 Task: Filter all the trusted URLs for redirects
Action: Mouse moved to (217, 200)
Screenshot: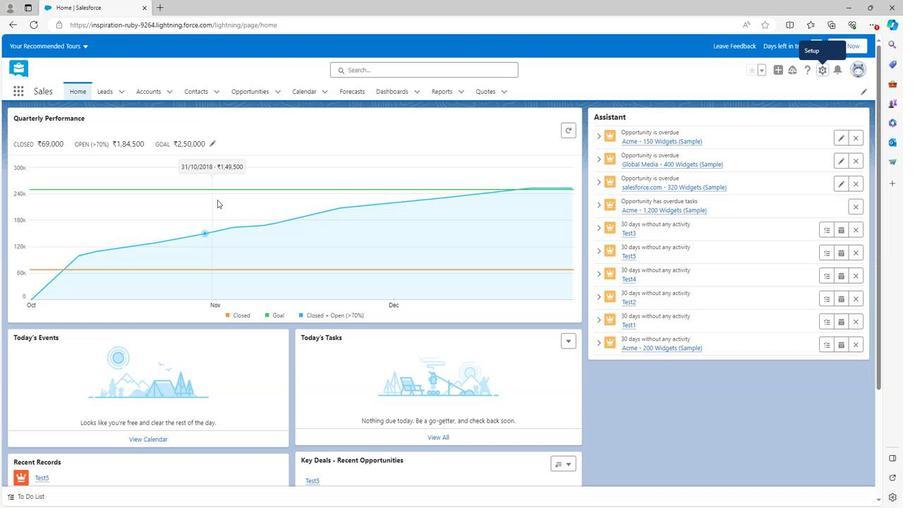 
Action: Mouse scrolled (217, 200) with delta (0, 0)
Screenshot: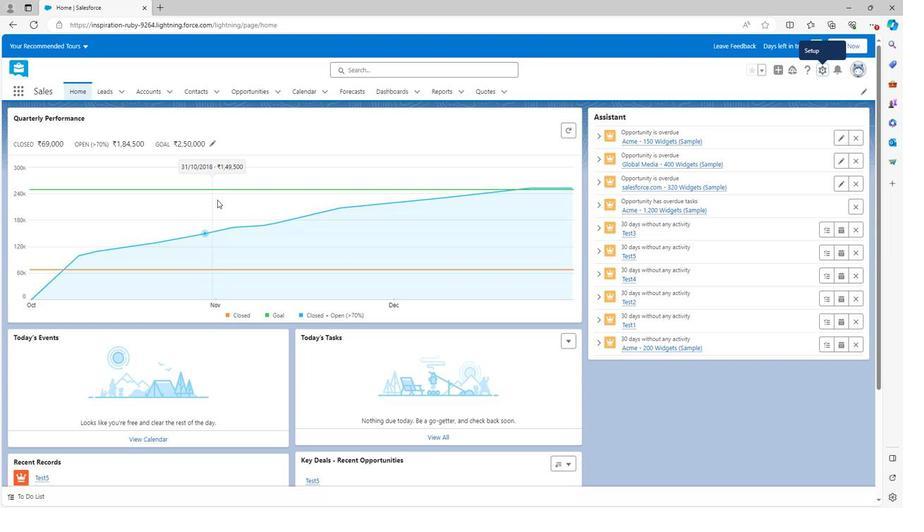 
Action: Mouse moved to (217, 200)
Screenshot: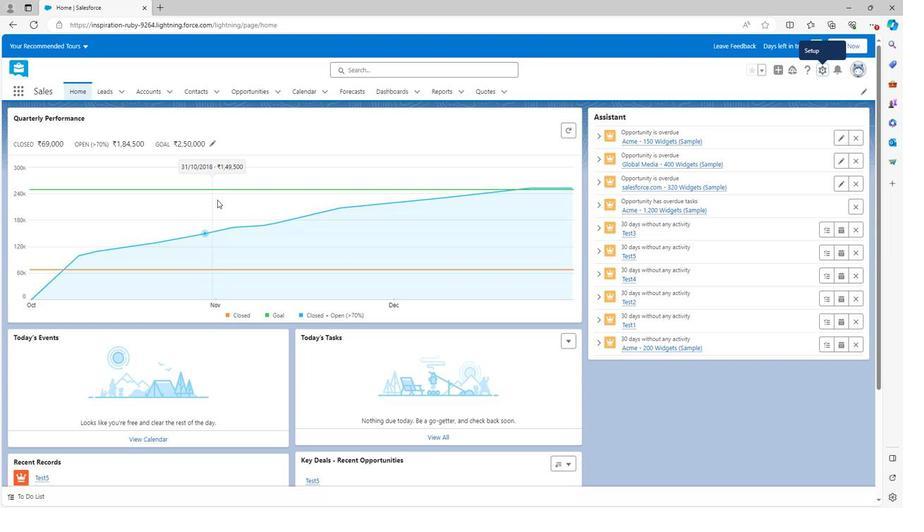 
Action: Mouse scrolled (217, 200) with delta (0, 0)
Screenshot: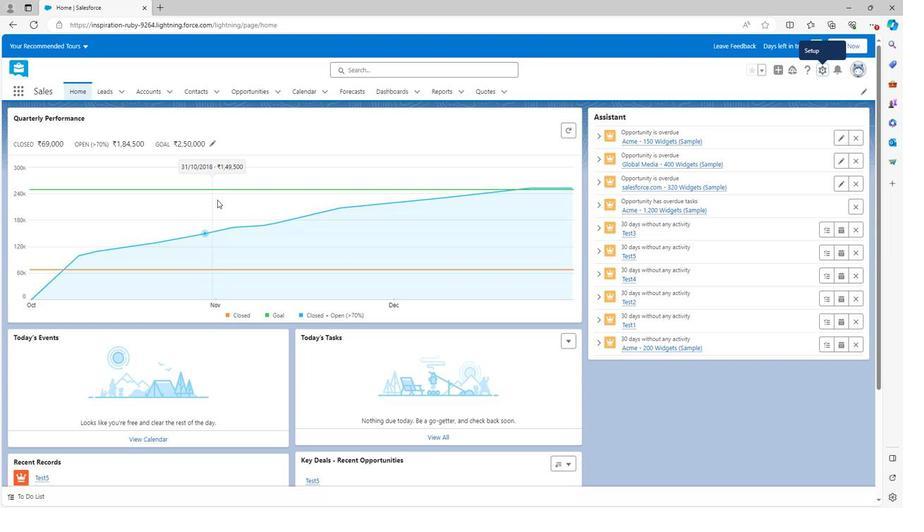 
Action: Mouse moved to (217, 201)
Screenshot: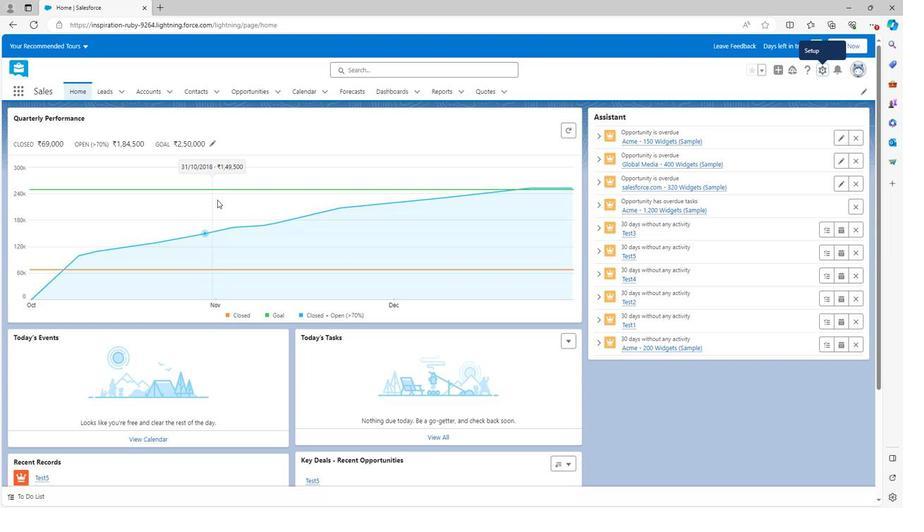 
Action: Mouse scrolled (217, 200) with delta (0, 0)
Screenshot: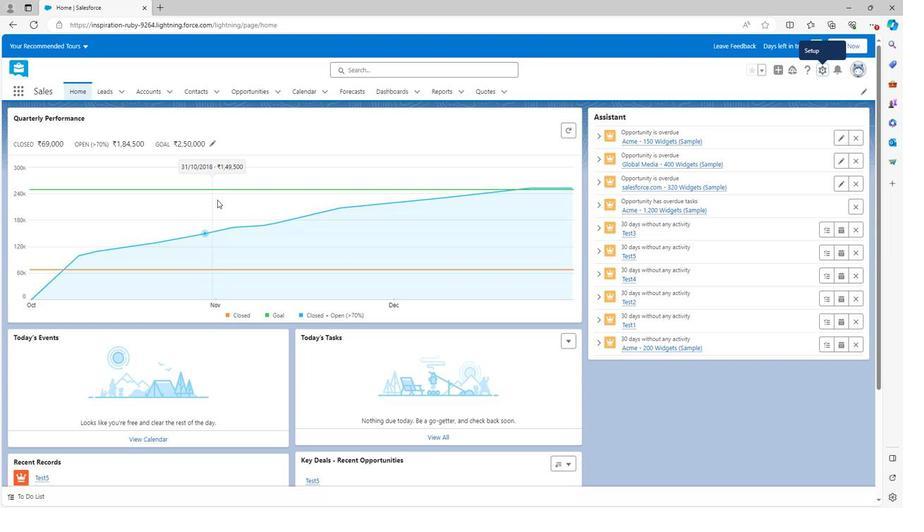 
Action: Mouse scrolled (217, 201) with delta (0, 0)
Screenshot: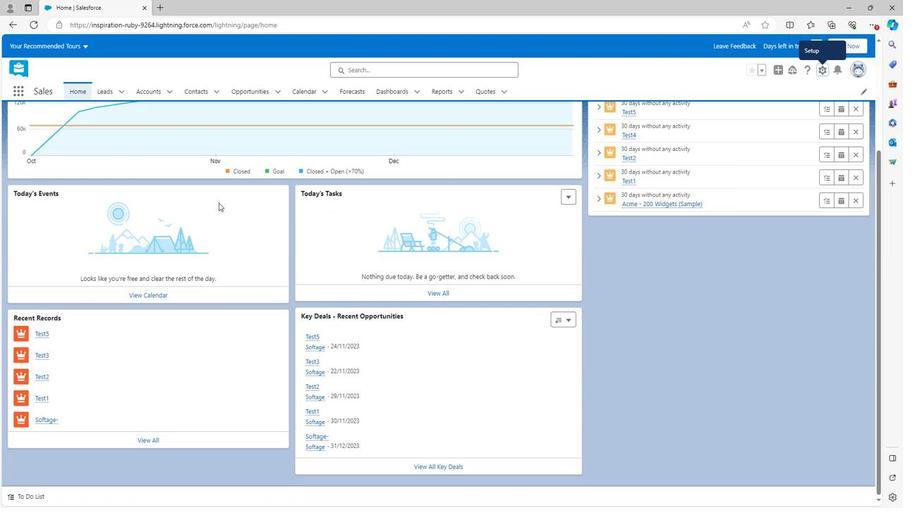 
Action: Mouse scrolled (217, 201) with delta (0, 0)
Screenshot: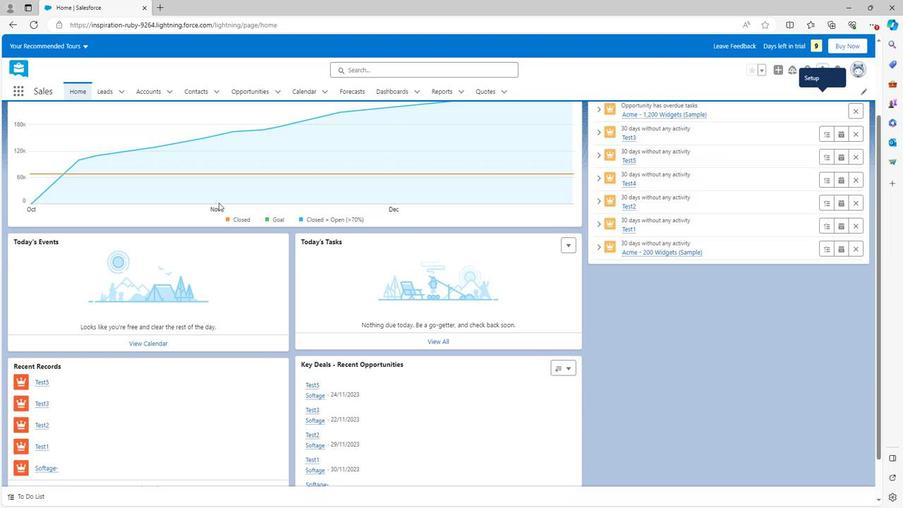 
Action: Mouse scrolled (217, 201) with delta (0, 0)
Screenshot: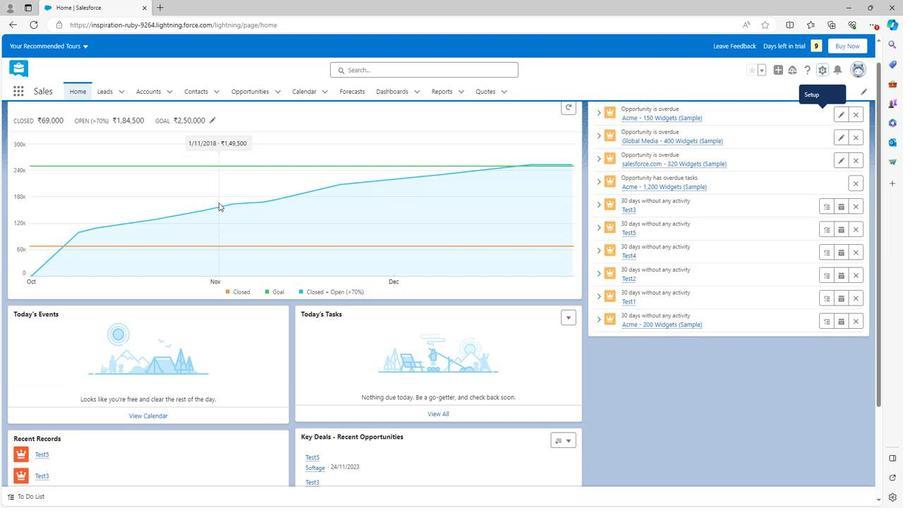 
Action: Mouse scrolled (217, 201) with delta (0, 0)
Screenshot: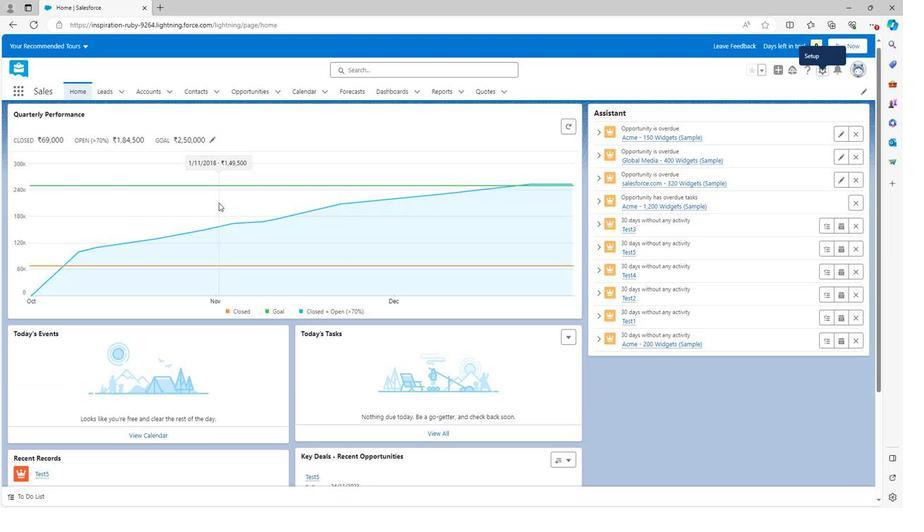 
Action: Mouse moved to (822, 71)
Screenshot: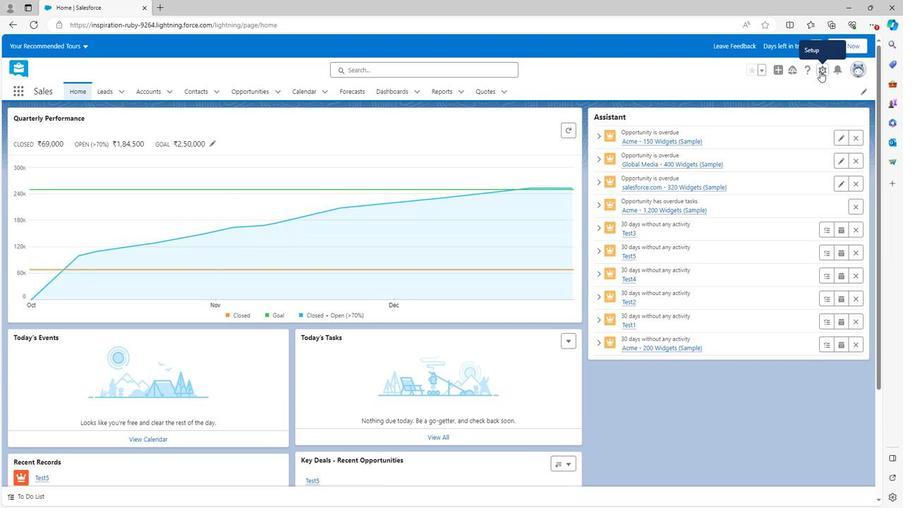 
Action: Mouse pressed left at (822, 71)
Screenshot: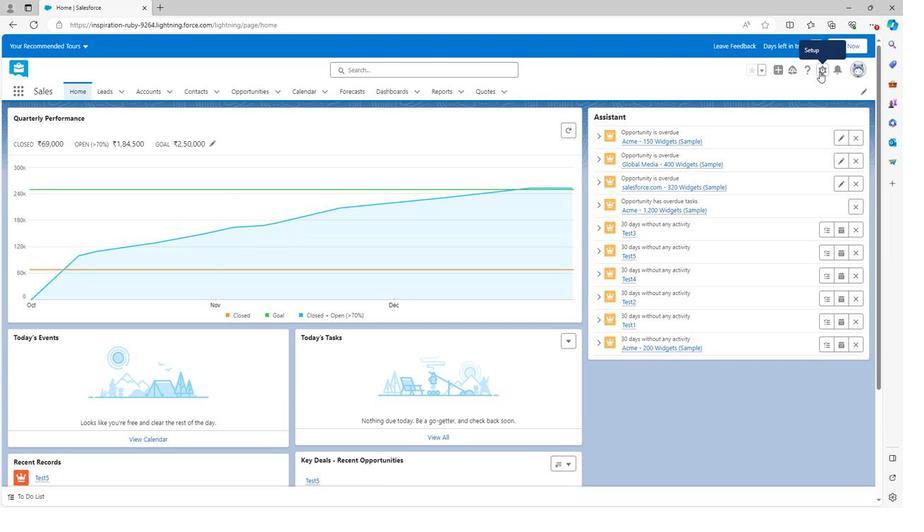 
Action: Mouse moved to (794, 93)
Screenshot: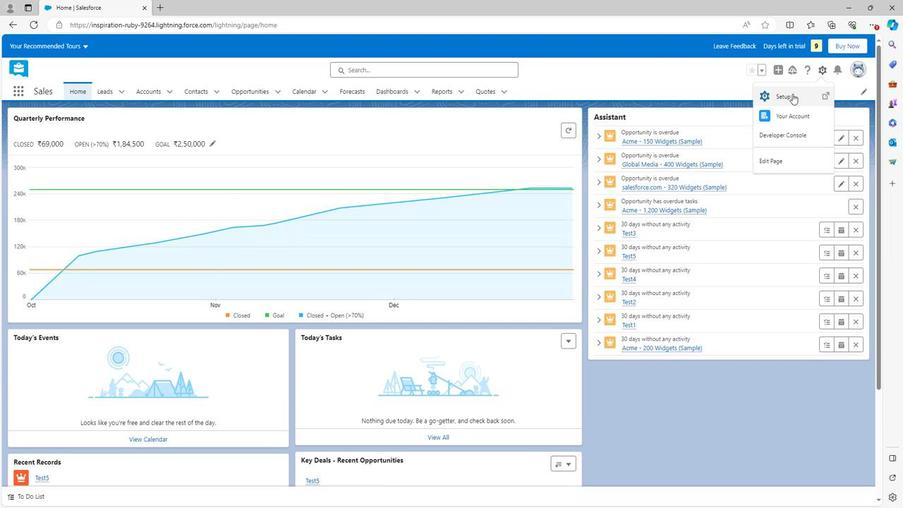 
Action: Mouse pressed left at (794, 93)
Screenshot: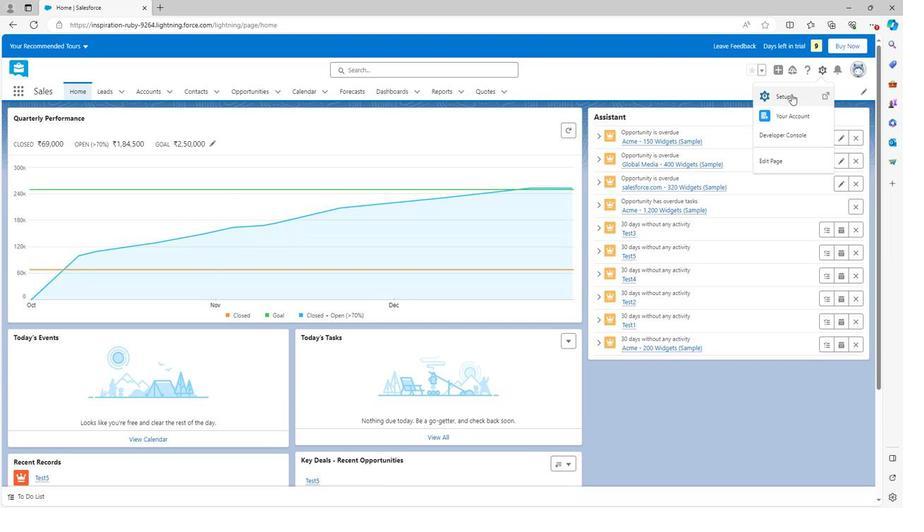
Action: Mouse moved to (74, 322)
Screenshot: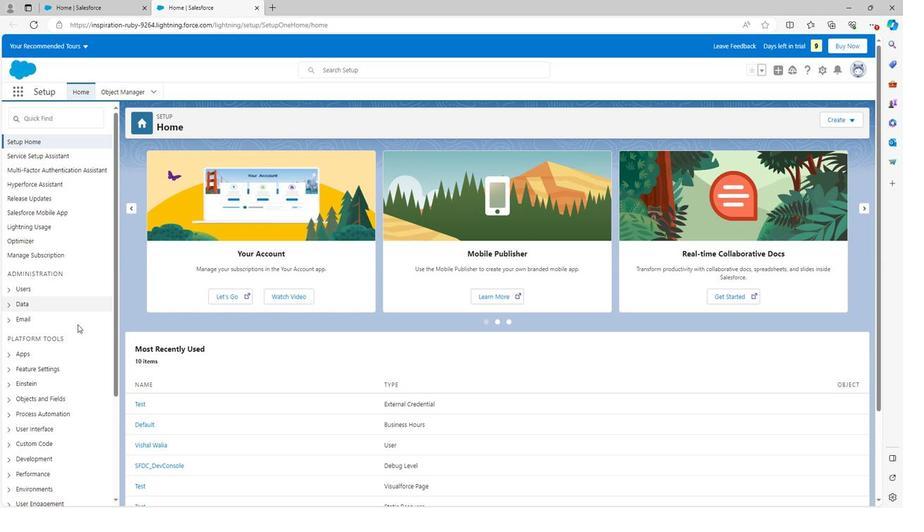 
Action: Mouse scrolled (74, 321) with delta (0, 0)
Screenshot: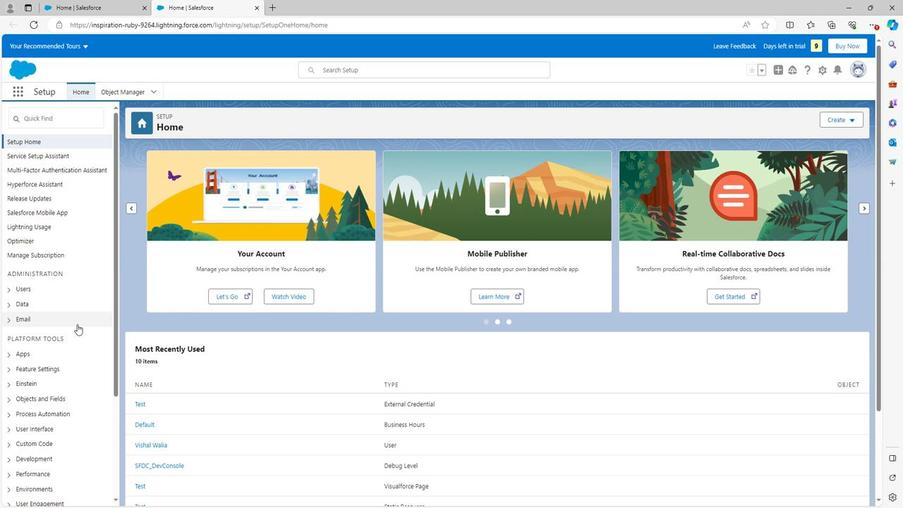 
Action: Mouse scrolled (74, 321) with delta (0, 0)
Screenshot: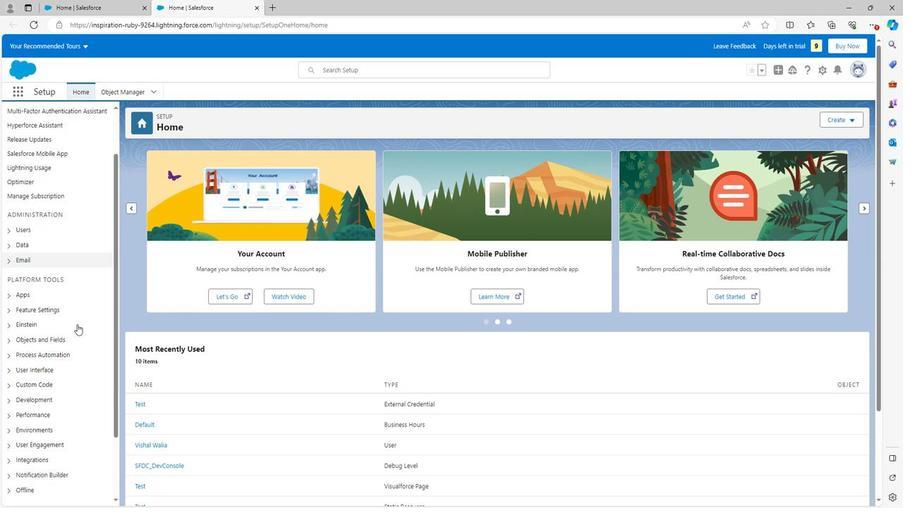 
Action: Mouse scrolled (74, 321) with delta (0, 0)
Screenshot: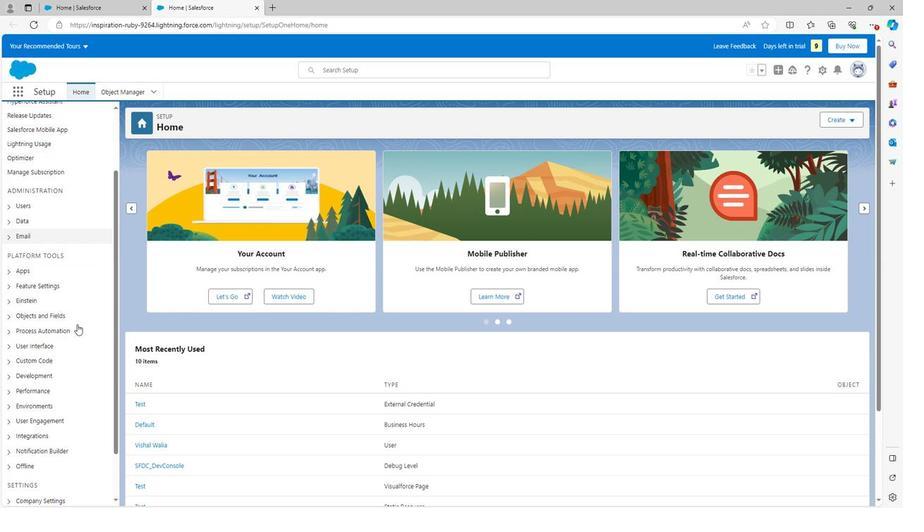 
Action: Mouse scrolled (74, 321) with delta (0, 0)
Screenshot: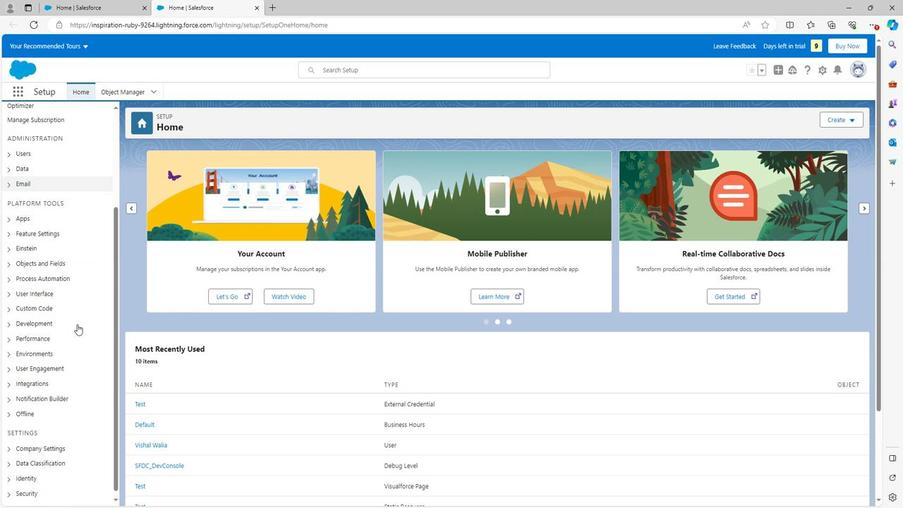 
Action: Mouse moved to (2, 486)
Screenshot: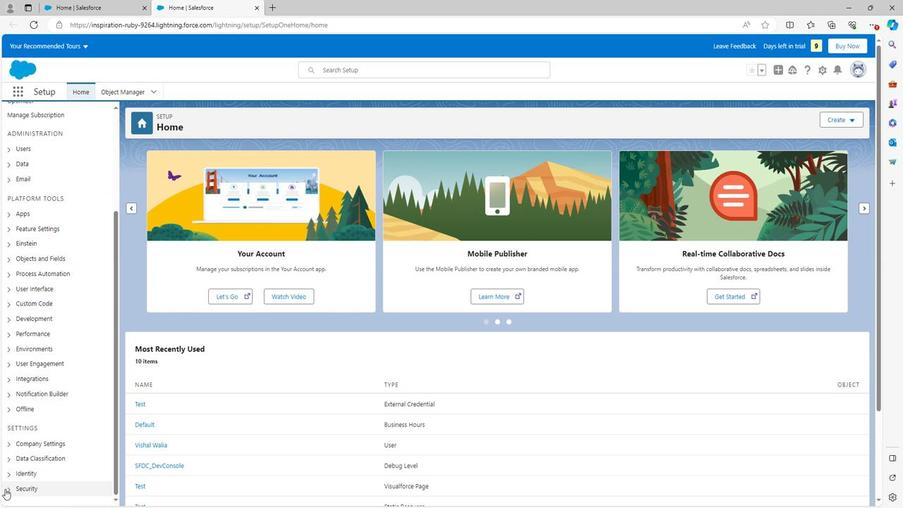 
Action: Mouse pressed left at (2, 486)
Screenshot: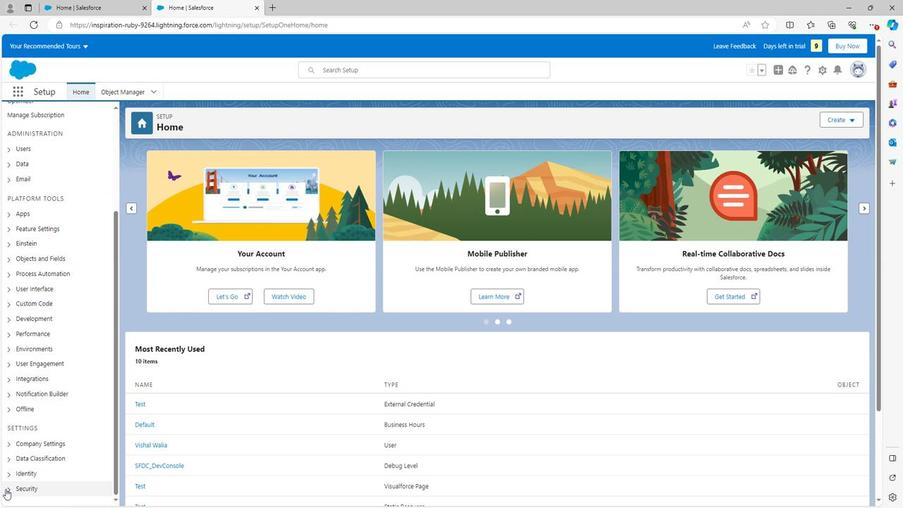 
Action: Mouse moved to (3, 484)
Screenshot: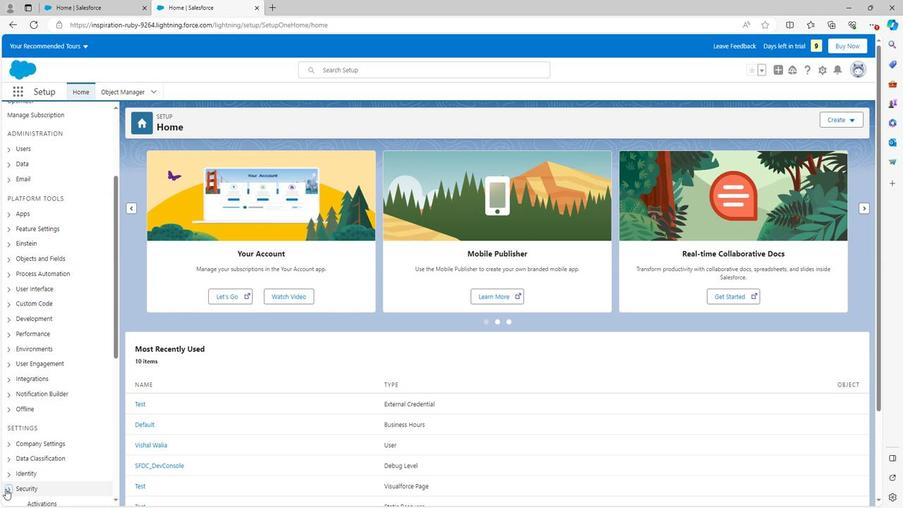 
Action: Mouse scrolled (3, 484) with delta (0, 0)
Screenshot: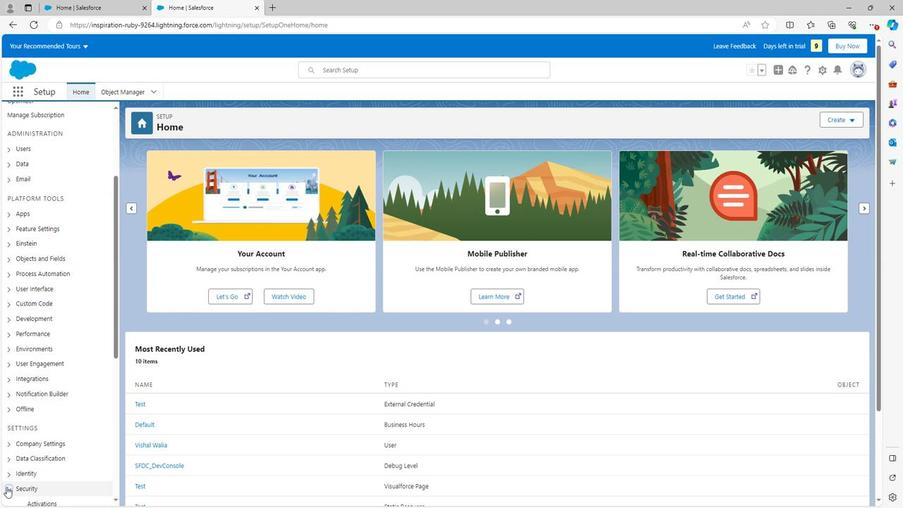 
Action: Mouse scrolled (3, 484) with delta (0, 0)
Screenshot: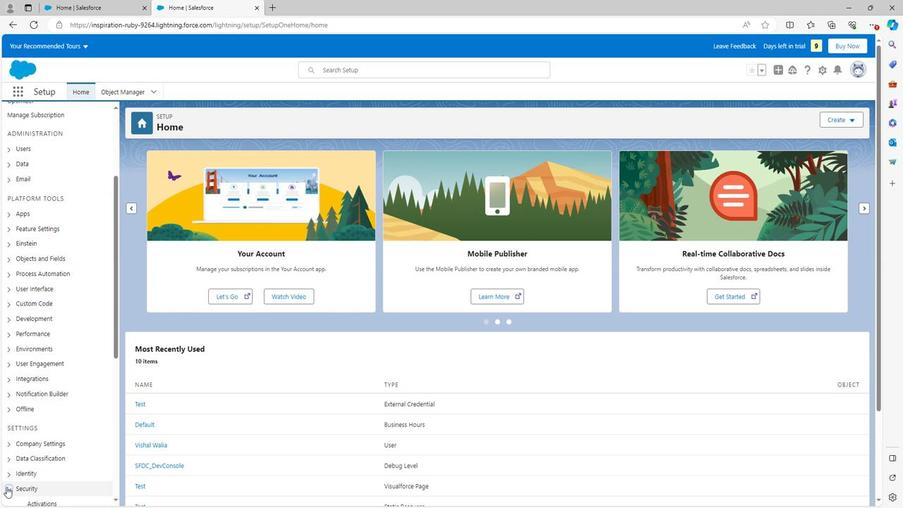 
Action: Mouse scrolled (3, 484) with delta (0, 0)
Screenshot: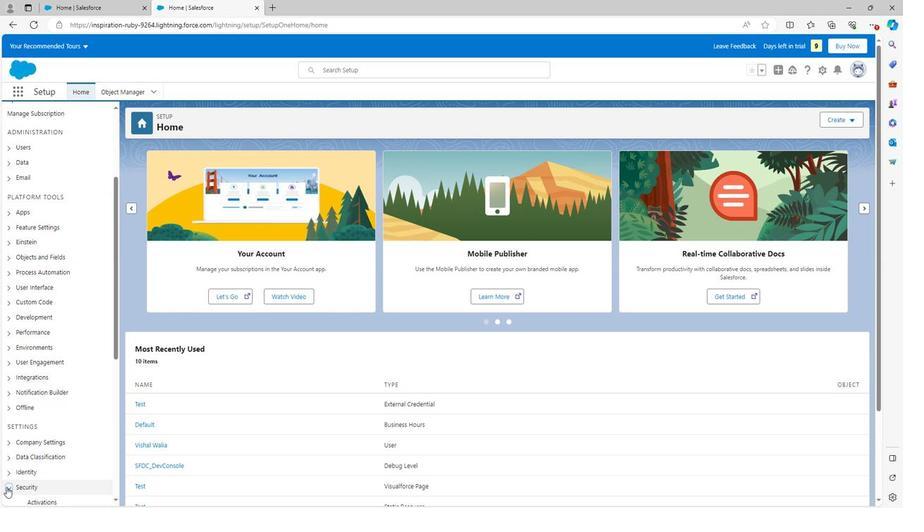 
Action: Mouse scrolled (3, 484) with delta (0, 0)
Screenshot: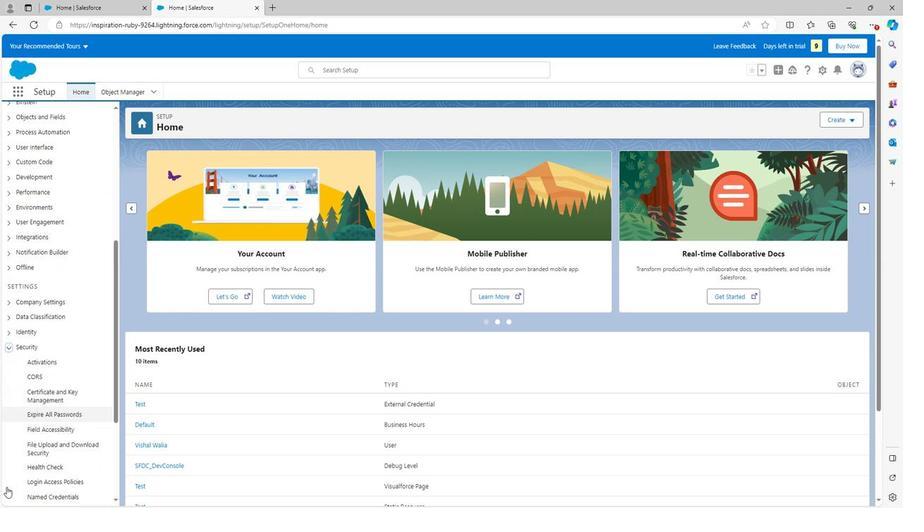 
Action: Mouse scrolled (3, 484) with delta (0, 0)
Screenshot: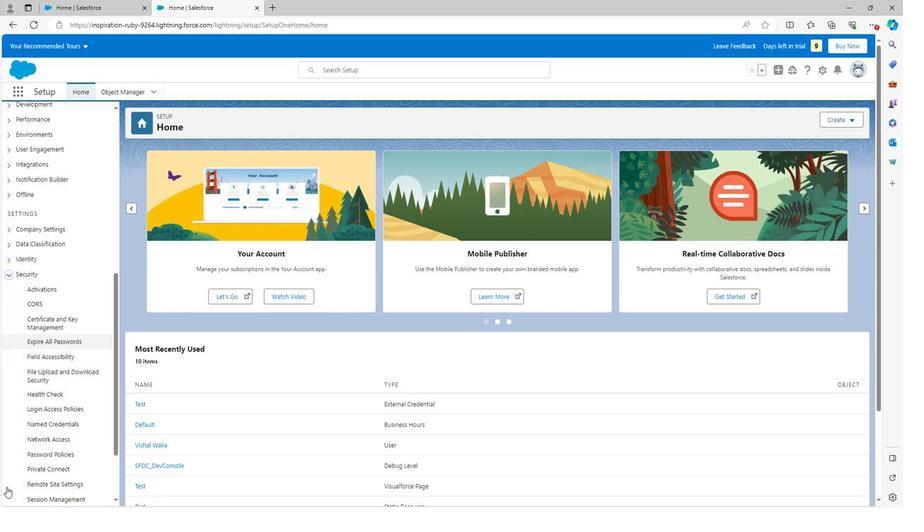 
Action: Mouse scrolled (3, 484) with delta (0, 0)
Screenshot: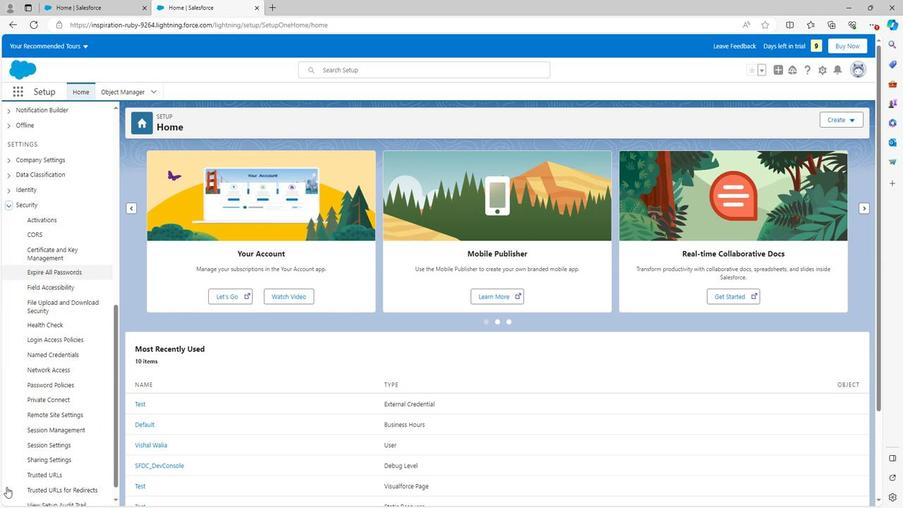 
Action: Mouse moved to (4, 484)
Screenshot: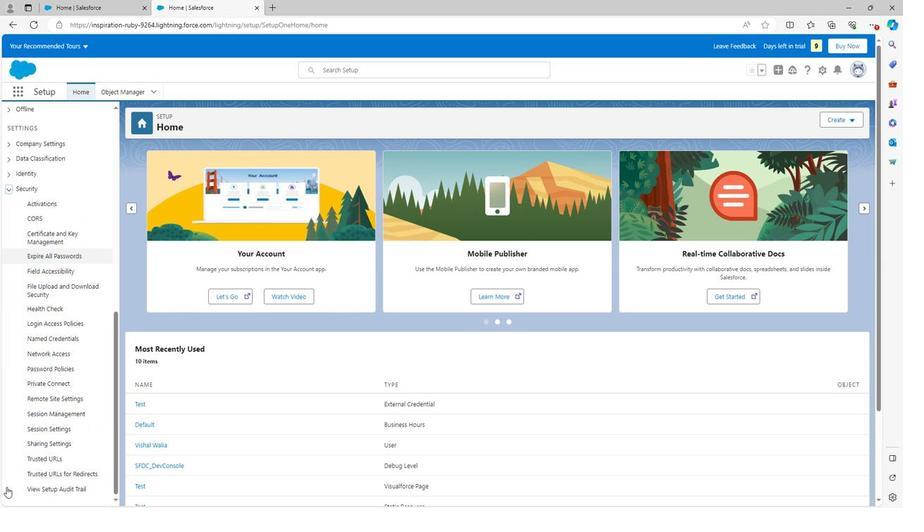 
Action: Mouse scrolled (4, 484) with delta (0, 0)
Screenshot: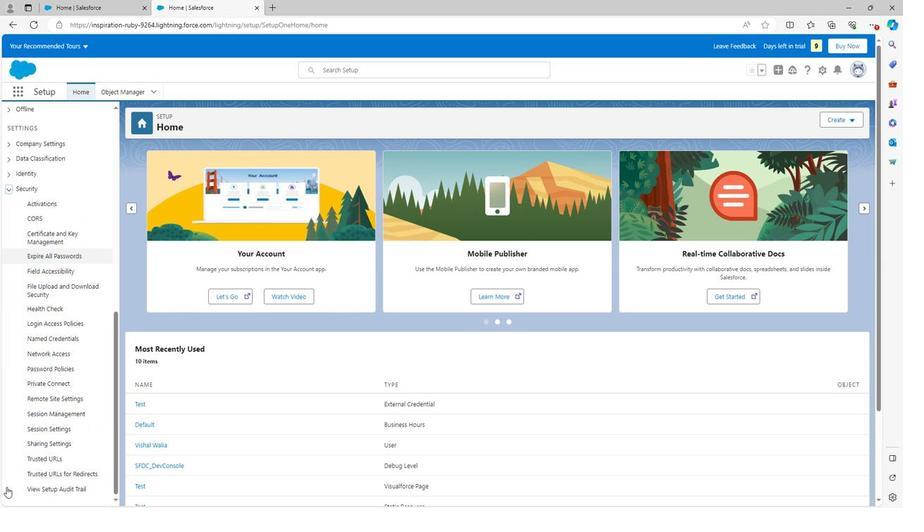 
Action: Mouse moved to (53, 468)
Screenshot: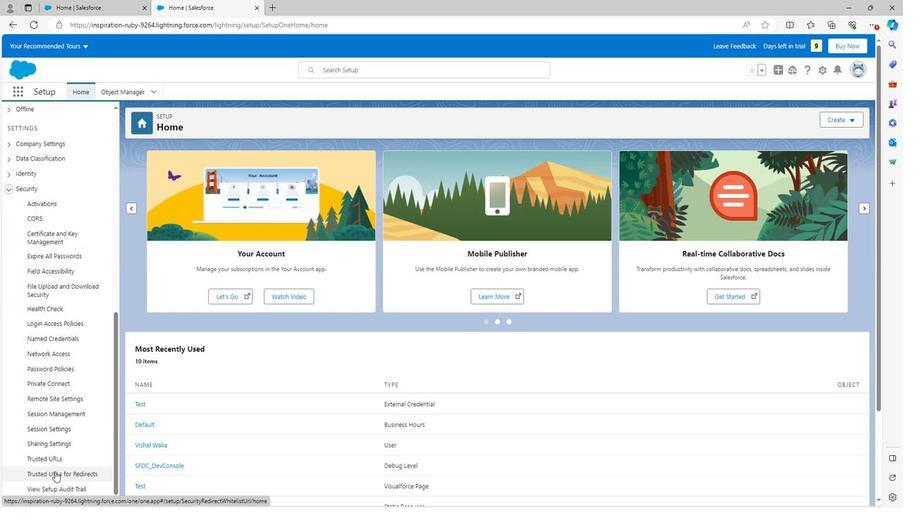 
Action: Mouse pressed left at (53, 468)
Screenshot: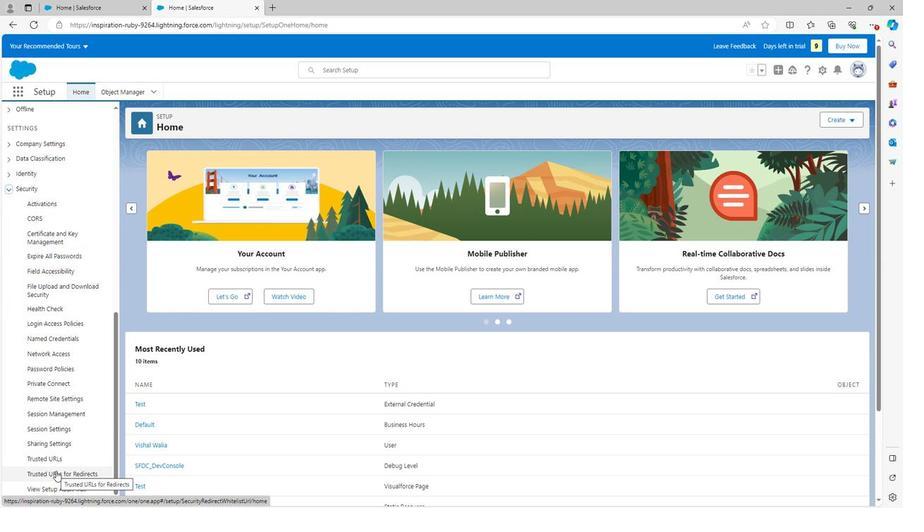 
Action: Mouse moved to (869, 272)
Screenshot: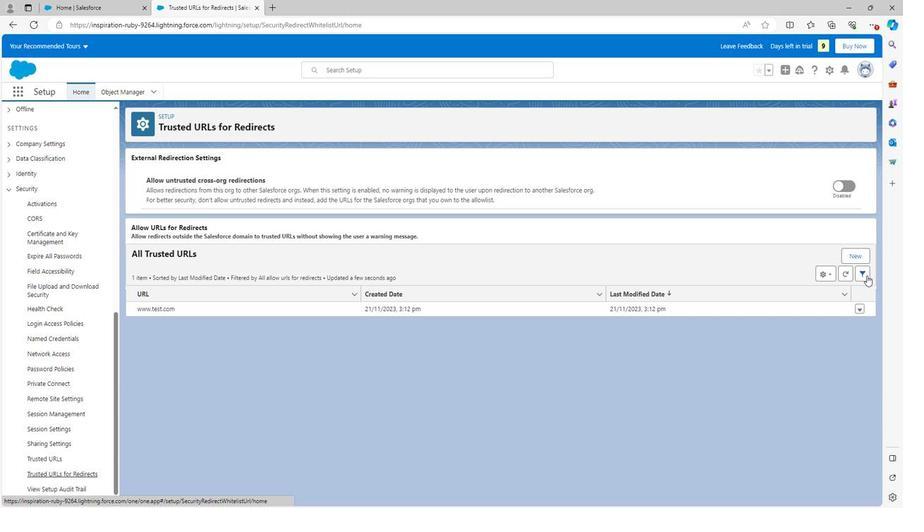 
Action: Mouse pressed left at (869, 272)
Screenshot: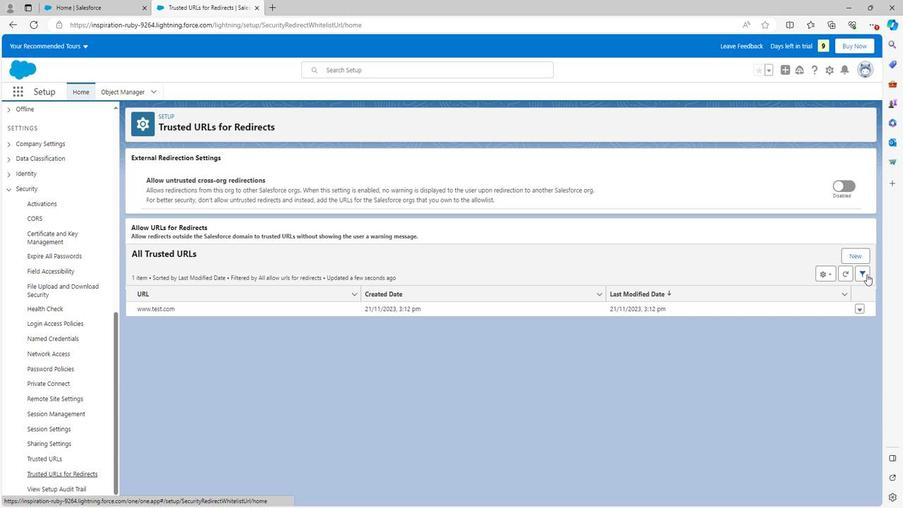 
Action: Mouse moved to (801, 321)
Screenshot: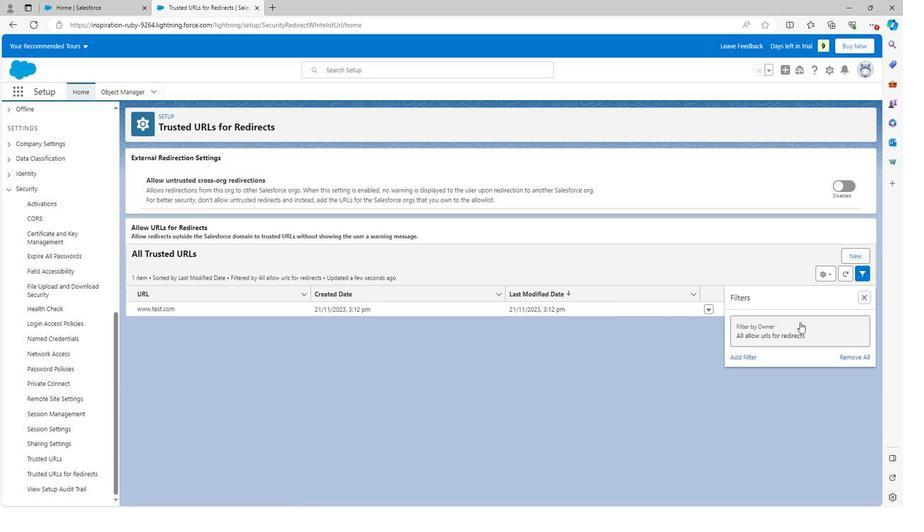 
Action: Mouse pressed left at (801, 321)
Screenshot: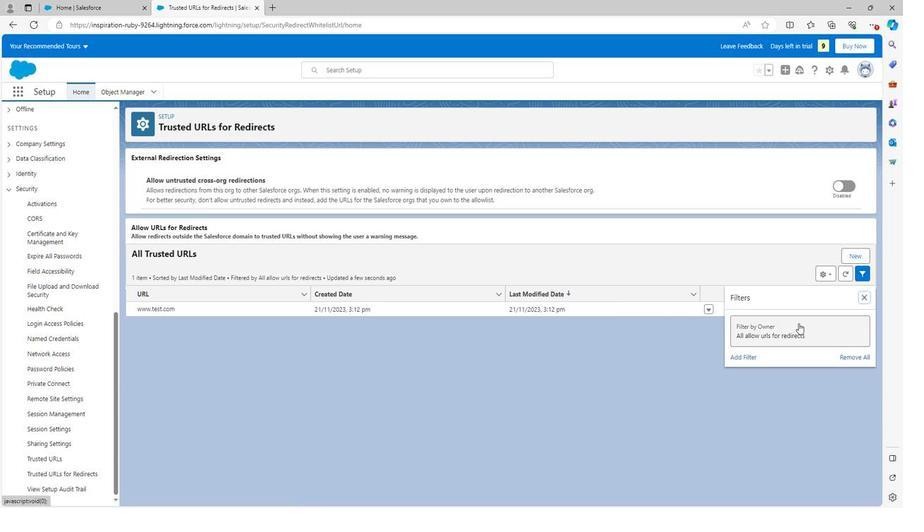 
Action: Mouse moved to (707, 345)
Screenshot: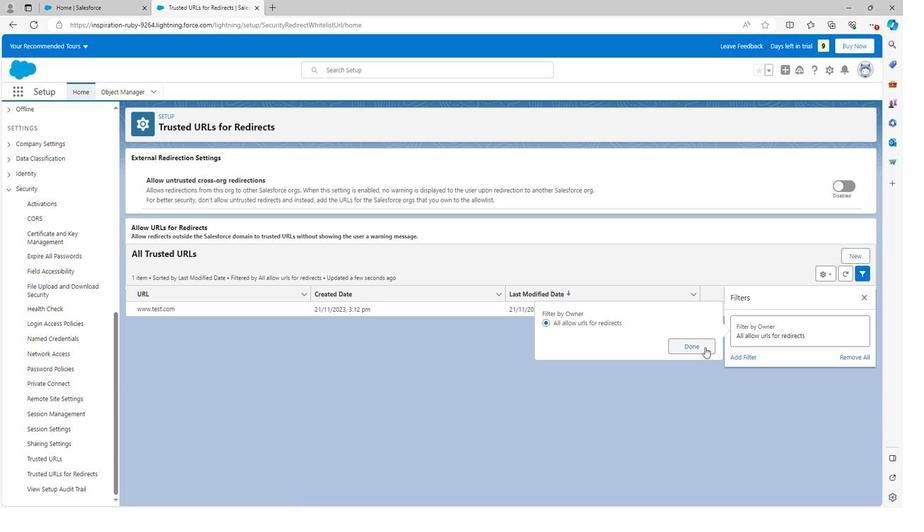 
Action: Mouse pressed left at (707, 345)
Screenshot: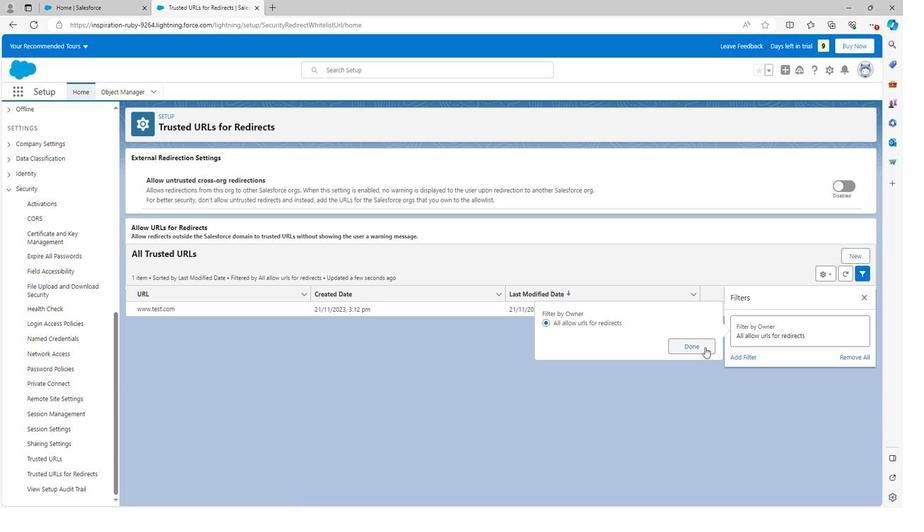 
Action: Mouse moved to (774, 382)
Screenshot: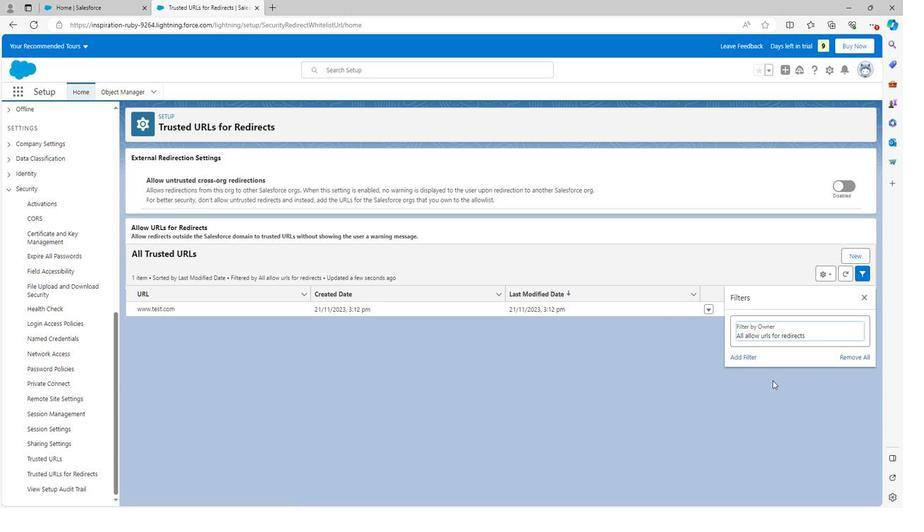 
Action: Mouse pressed left at (774, 382)
Screenshot: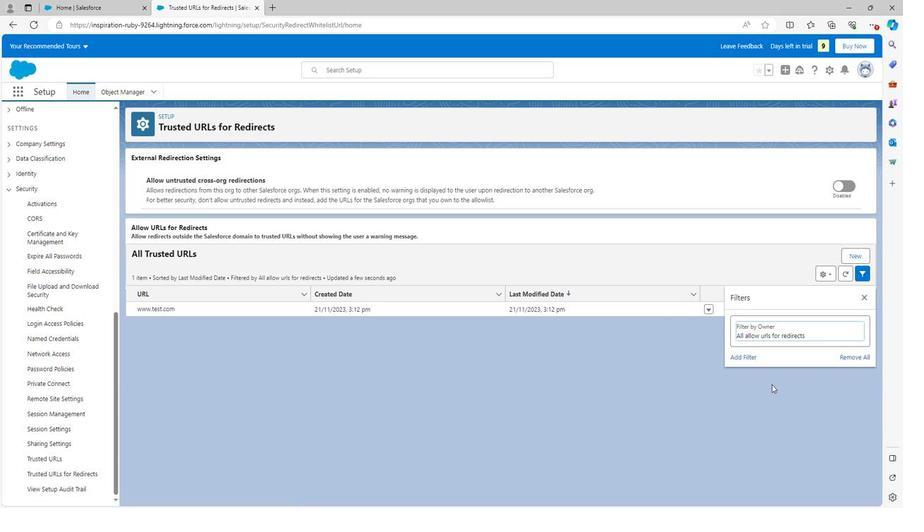 
Action: Mouse moved to (866, 277)
Screenshot: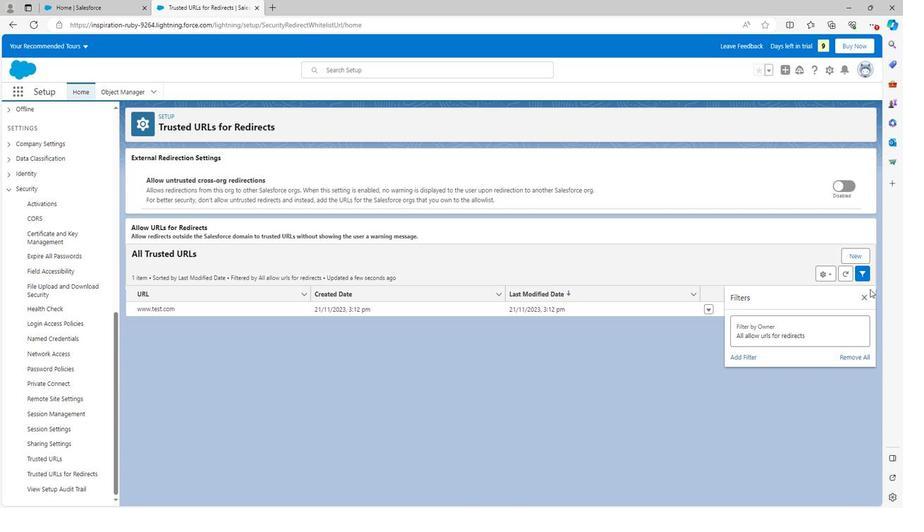 
Action: Mouse pressed left at (866, 277)
Screenshot: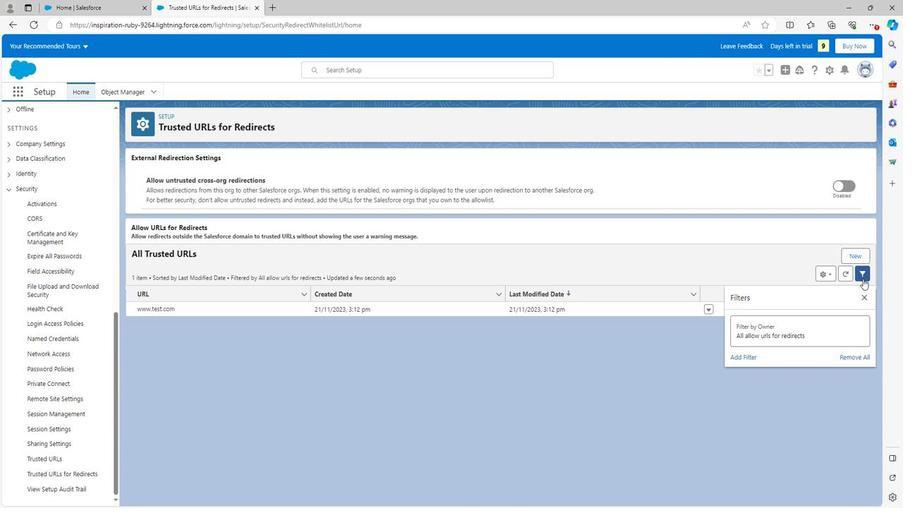 
Action: Mouse moved to (845, 294)
Screenshot: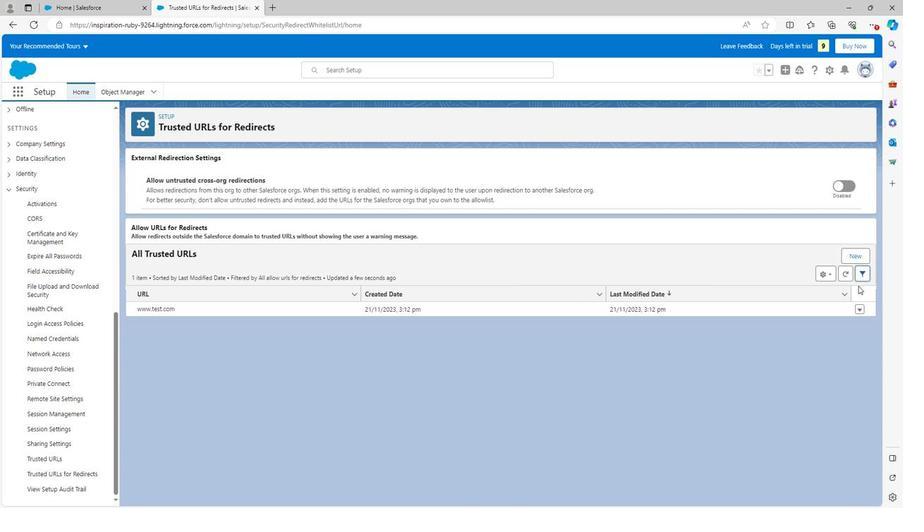 
